 Task: Set the Employee username "does not match regex" Under Select in Process Payment.
Action: Mouse moved to (102, 14)
Screenshot: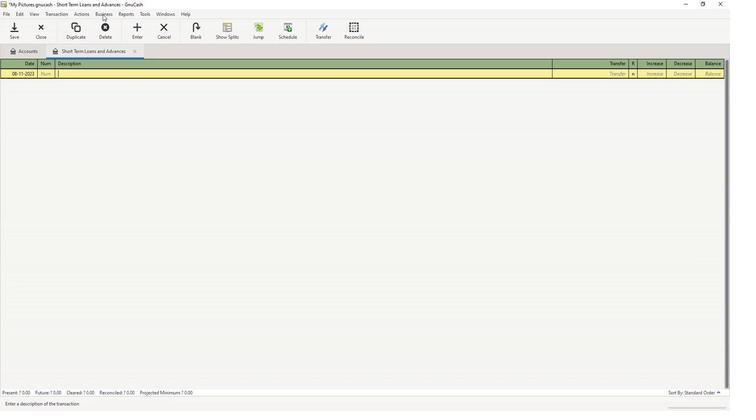 
Action: Mouse pressed left at (102, 14)
Screenshot: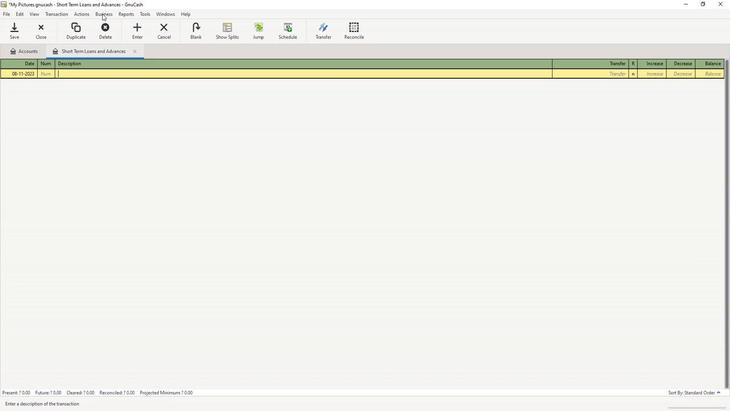 
Action: Mouse moved to (109, 23)
Screenshot: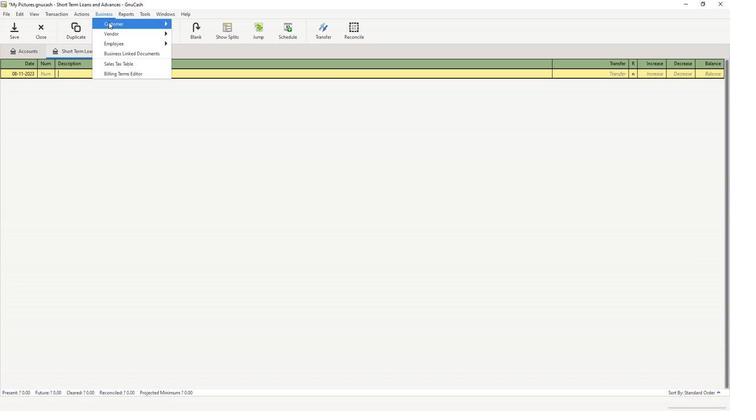 
Action: Mouse pressed left at (109, 23)
Screenshot: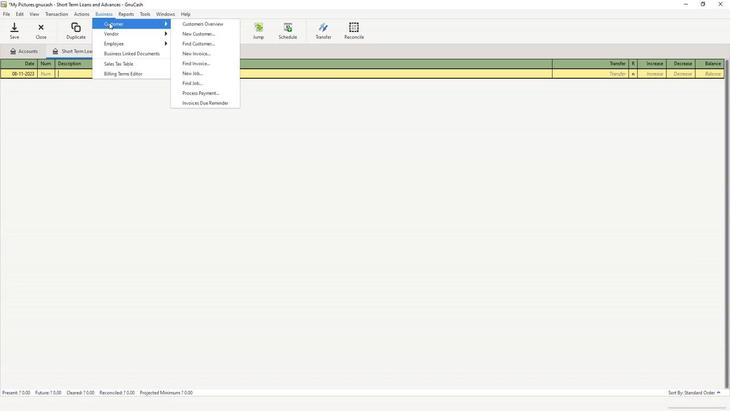 
Action: Mouse moved to (208, 94)
Screenshot: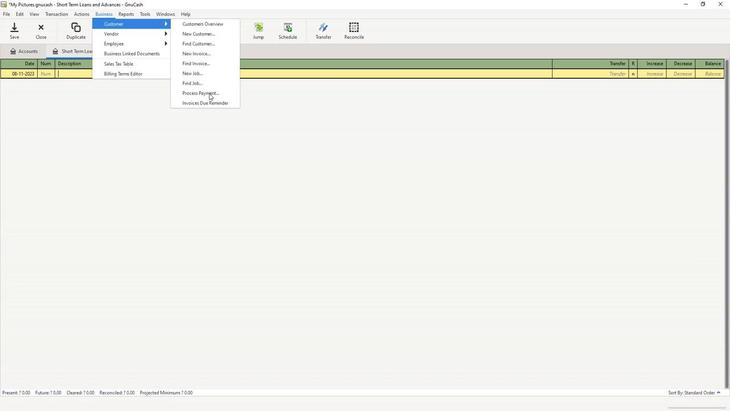 
Action: Mouse pressed left at (208, 94)
Screenshot: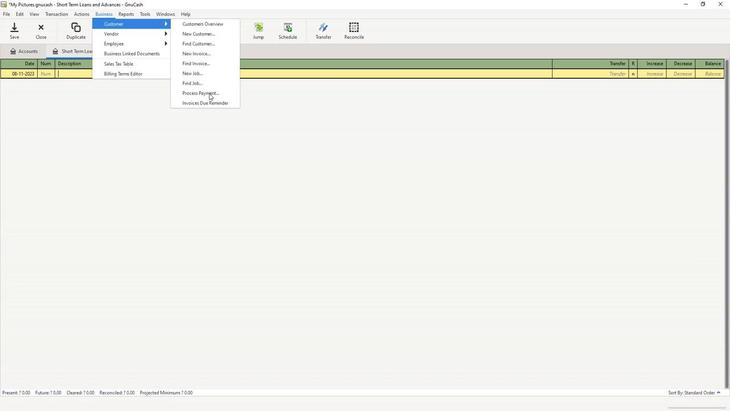 
Action: Mouse moved to (286, 129)
Screenshot: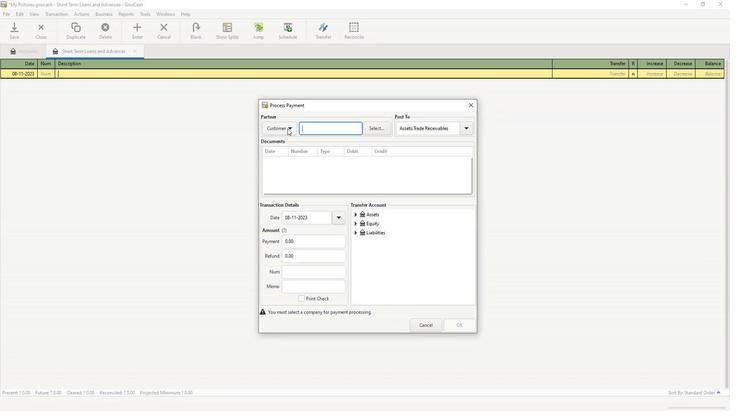 
Action: Mouse pressed left at (286, 129)
Screenshot: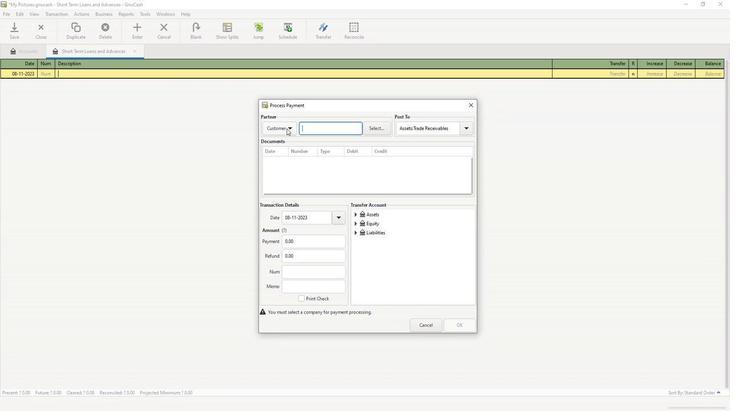 
Action: Mouse moved to (288, 150)
Screenshot: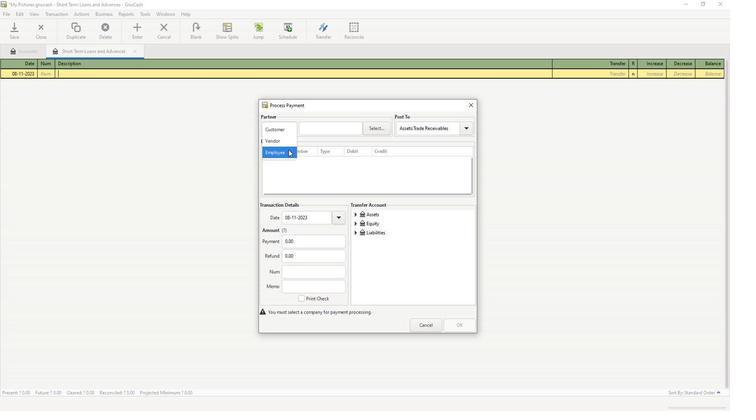 
Action: Mouse pressed left at (288, 150)
Screenshot: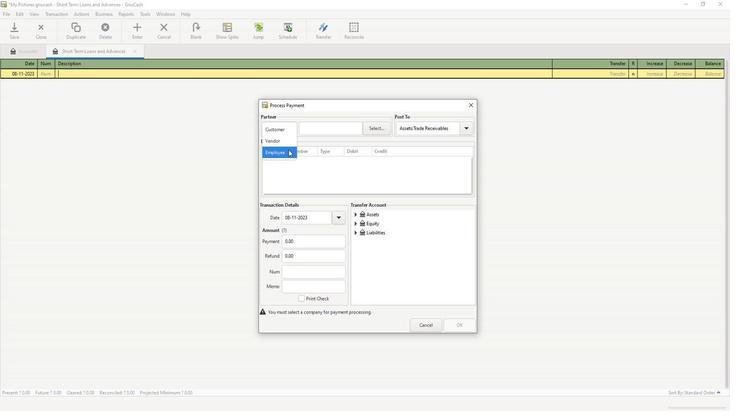 
Action: Mouse moved to (379, 131)
Screenshot: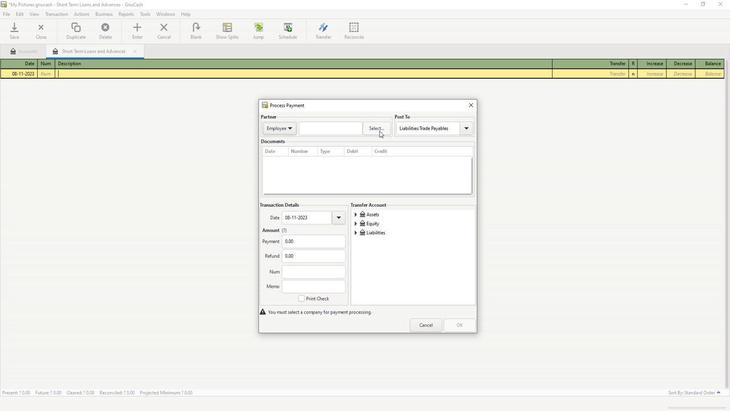
Action: Mouse pressed left at (379, 131)
Screenshot: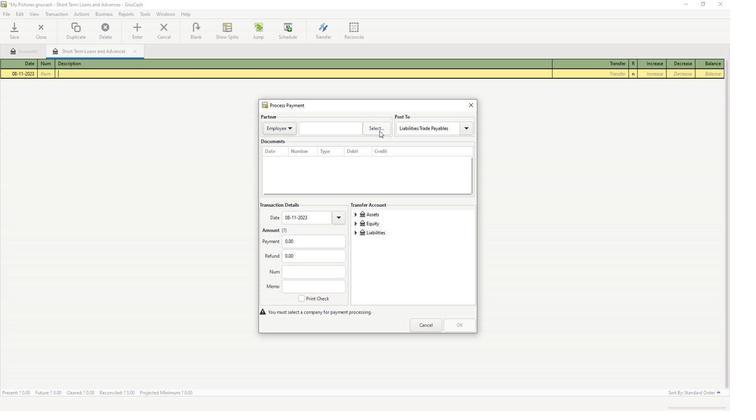 
Action: Mouse moved to (275, 196)
Screenshot: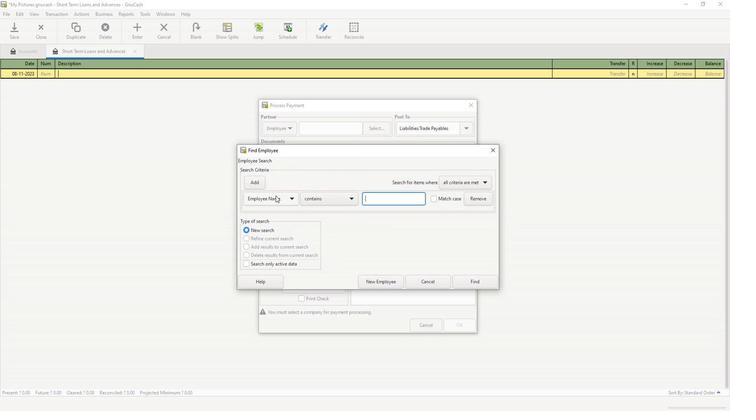 
Action: Mouse pressed left at (275, 196)
Screenshot: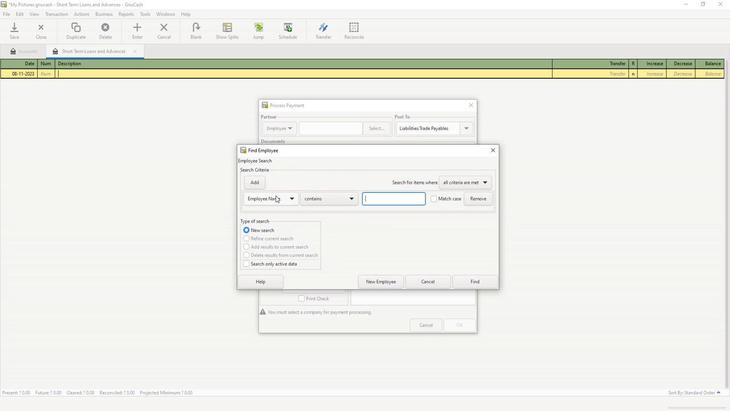 
Action: Mouse moved to (274, 215)
Screenshot: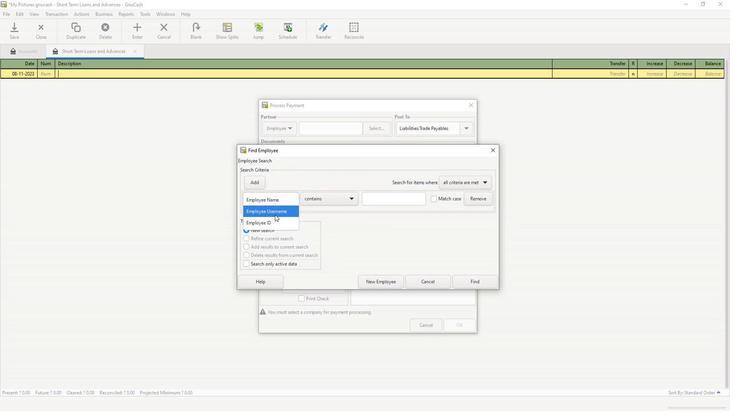 
Action: Mouse pressed left at (274, 215)
Screenshot: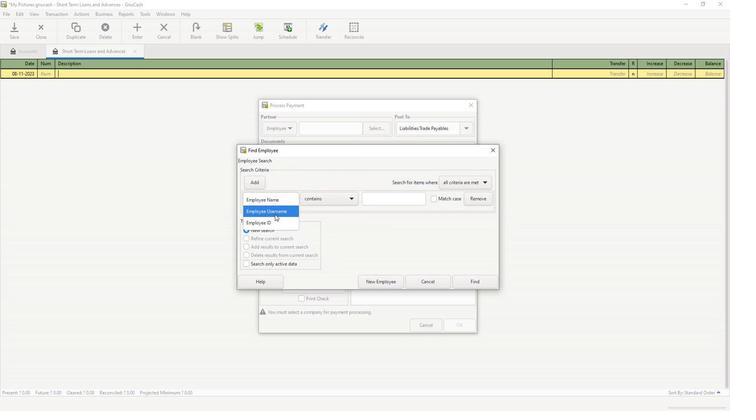 
Action: Mouse moved to (311, 199)
Screenshot: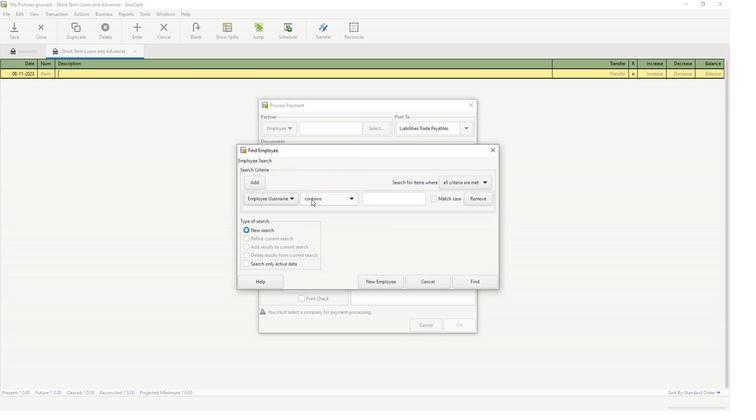 
Action: Mouse pressed left at (311, 199)
Screenshot: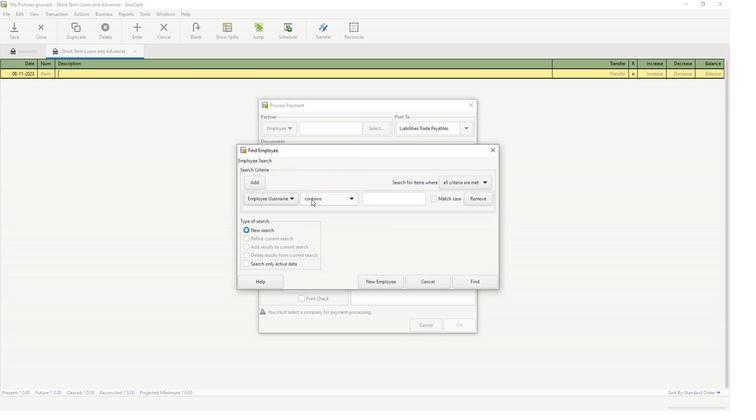 
Action: Mouse moved to (334, 232)
Screenshot: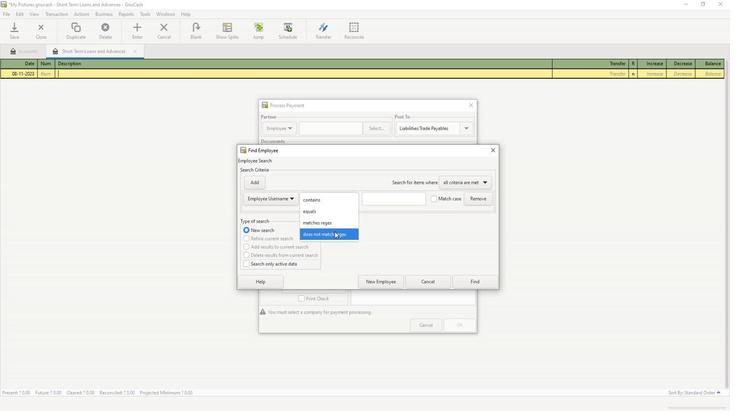 
Action: Mouse pressed left at (334, 232)
Screenshot: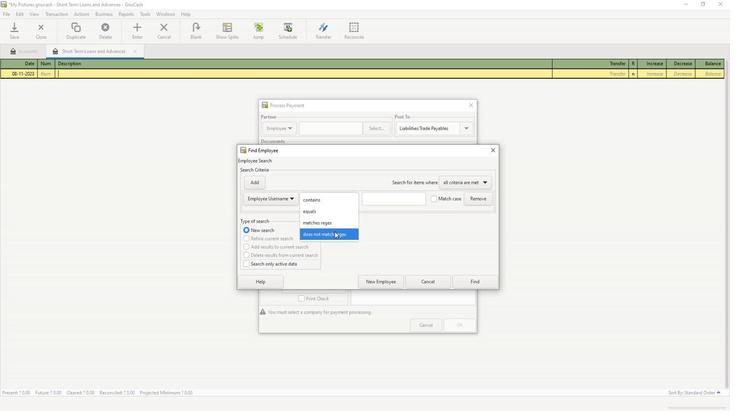 
Action: Mouse moved to (390, 200)
Screenshot: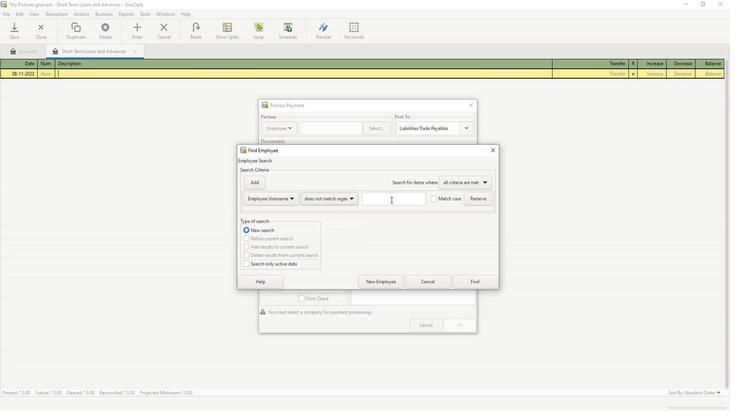 
Action: Mouse pressed left at (390, 200)
Screenshot: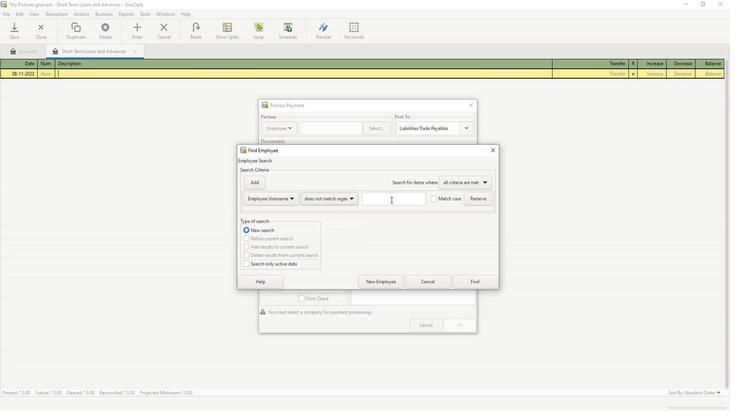 
Action: Key pressed 56767
Screenshot: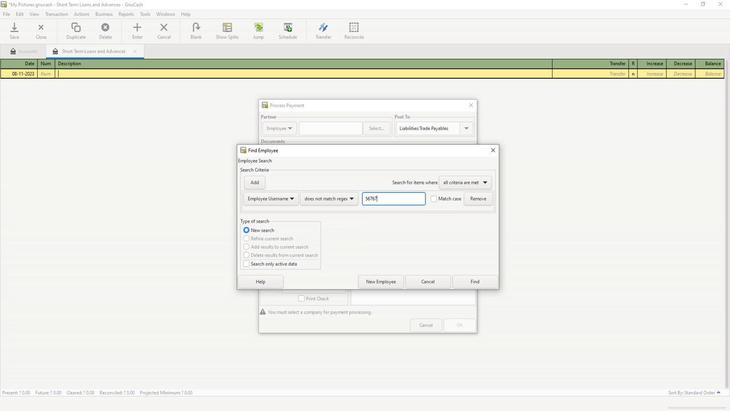 
Action: Mouse moved to (472, 282)
Screenshot: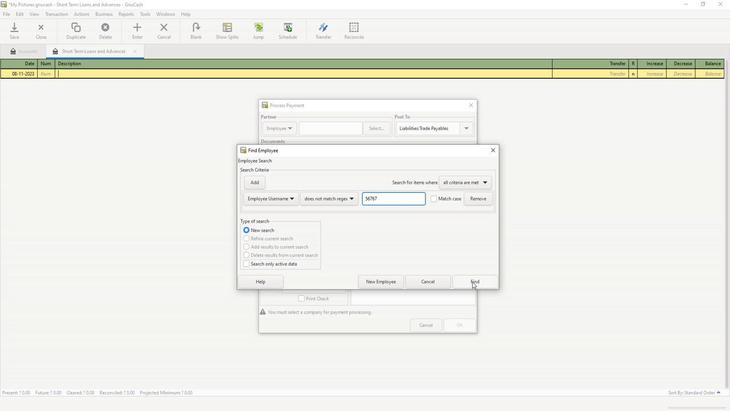 
Action: Mouse pressed left at (472, 282)
Screenshot: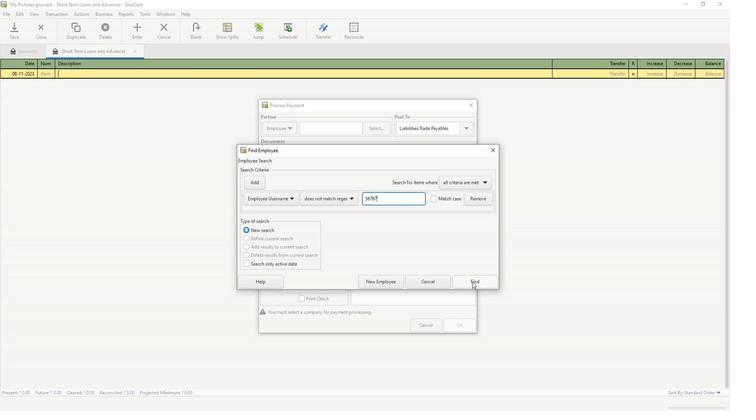 
Action: Mouse moved to (473, 286)
Screenshot: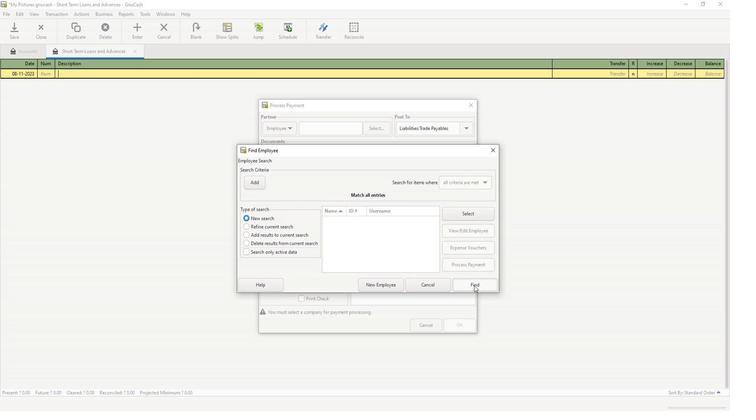 
Action: Mouse pressed left at (473, 286)
Screenshot: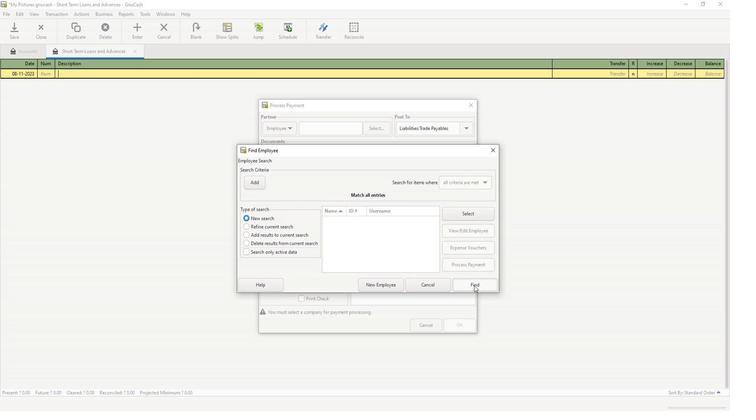 
